 Task: Add Organic Large Hass Avocado to the cart.
Action: Mouse moved to (338, 150)
Screenshot: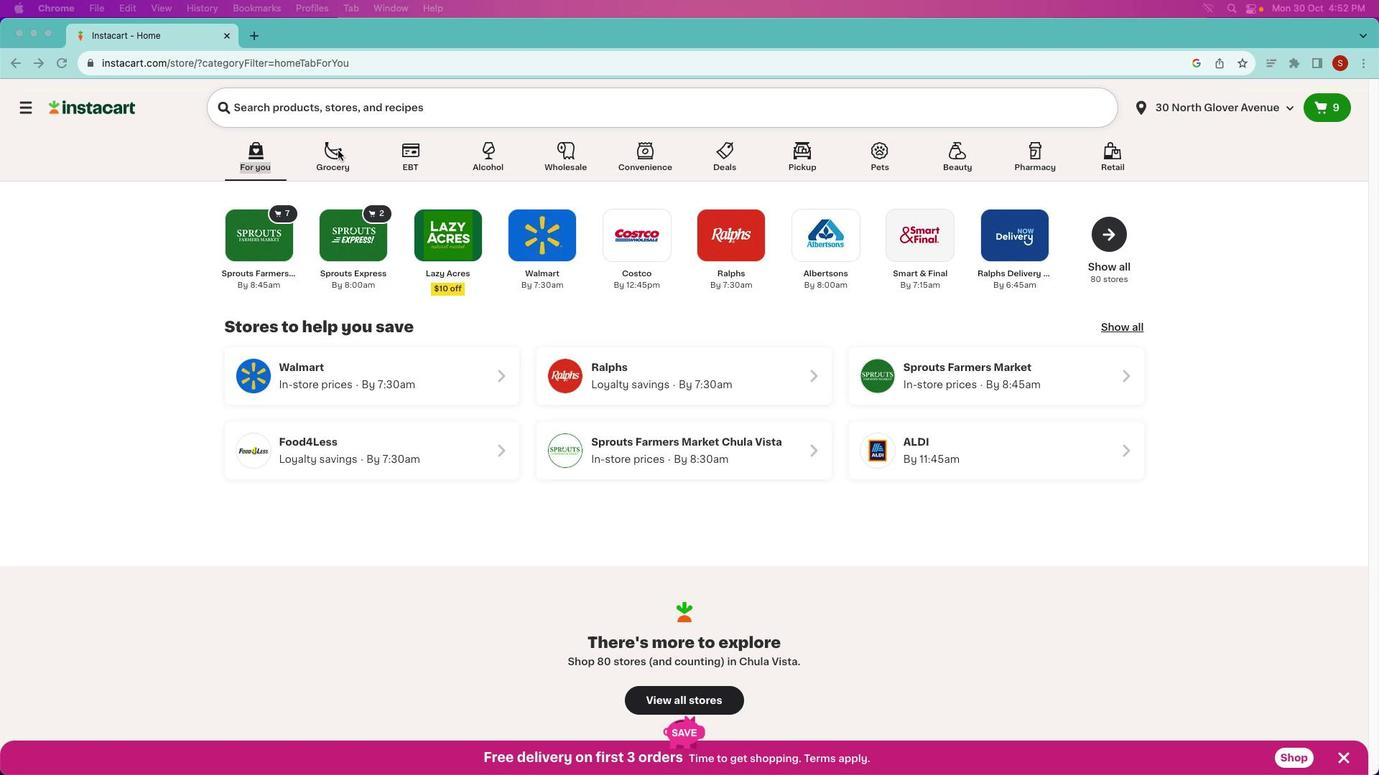 
Action: Mouse pressed left at (338, 150)
Screenshot: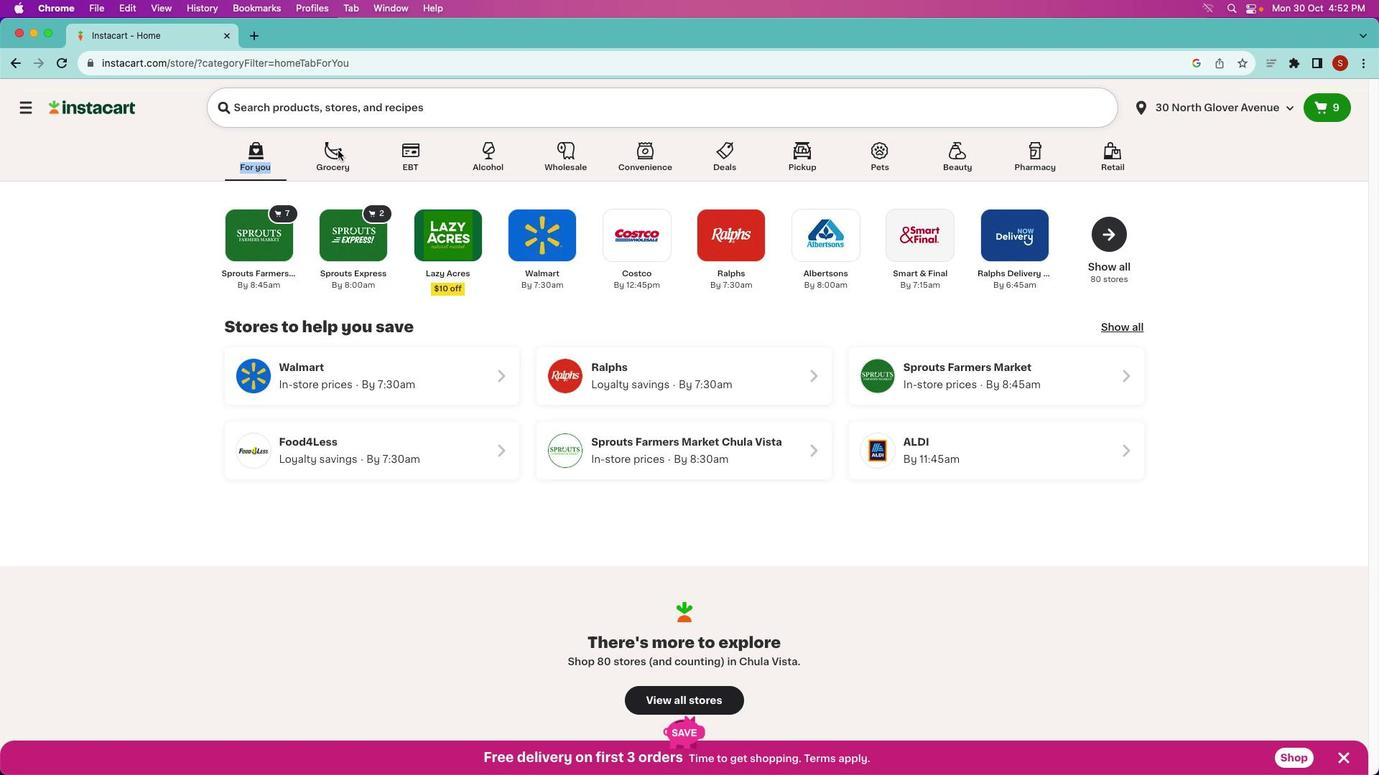 
Action: Mouse pressed left at (338, 150)
Screenshot: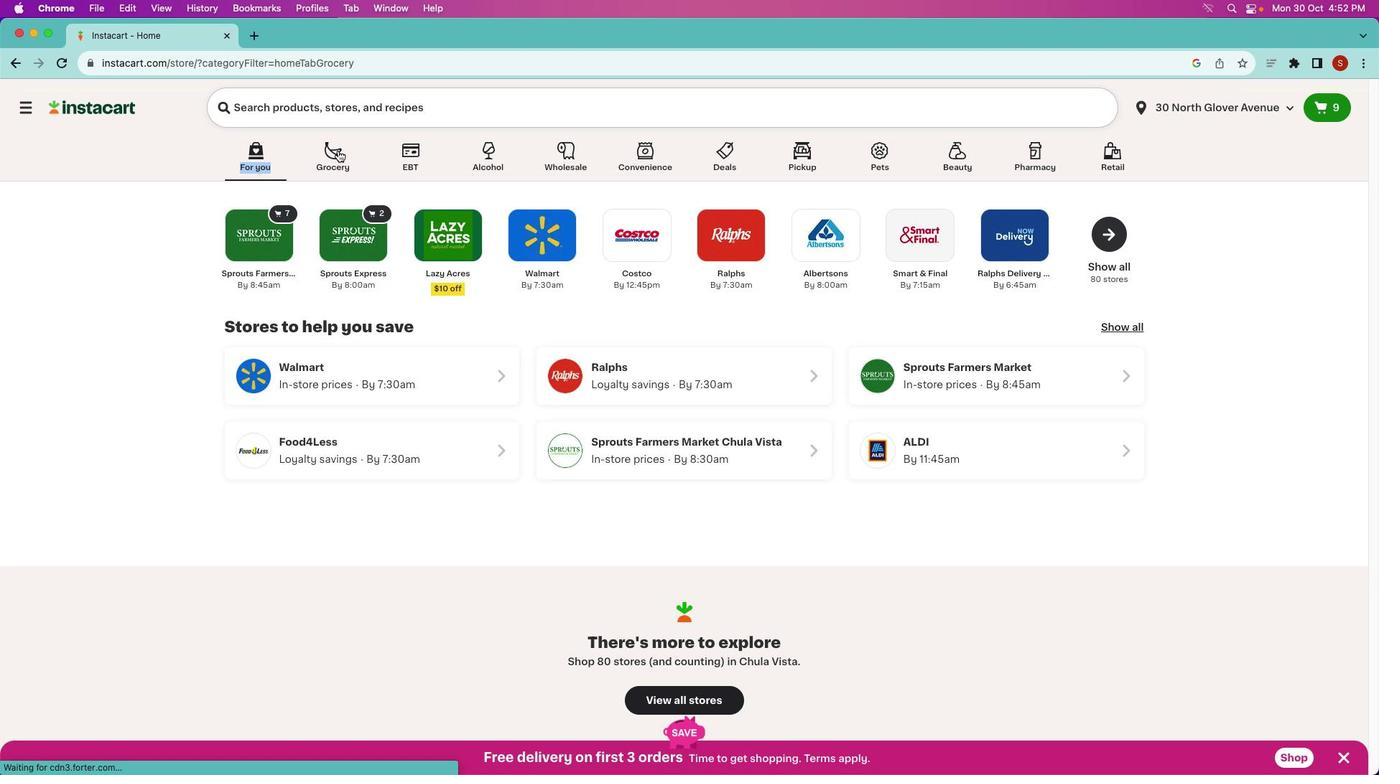 
Action: Mouse moved to (438, 109)
Screenshot: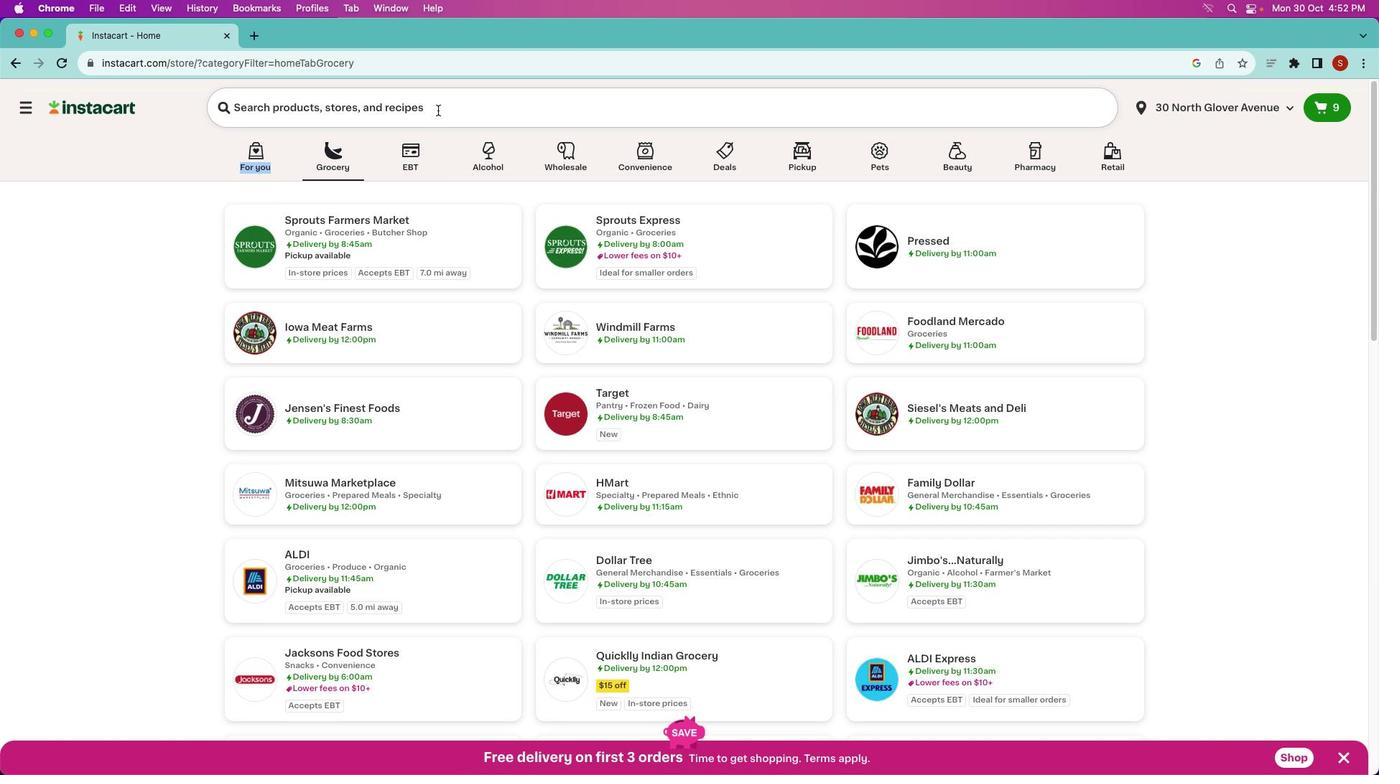 
Action: Mouse pressed left at (438, 109)
Screenshot: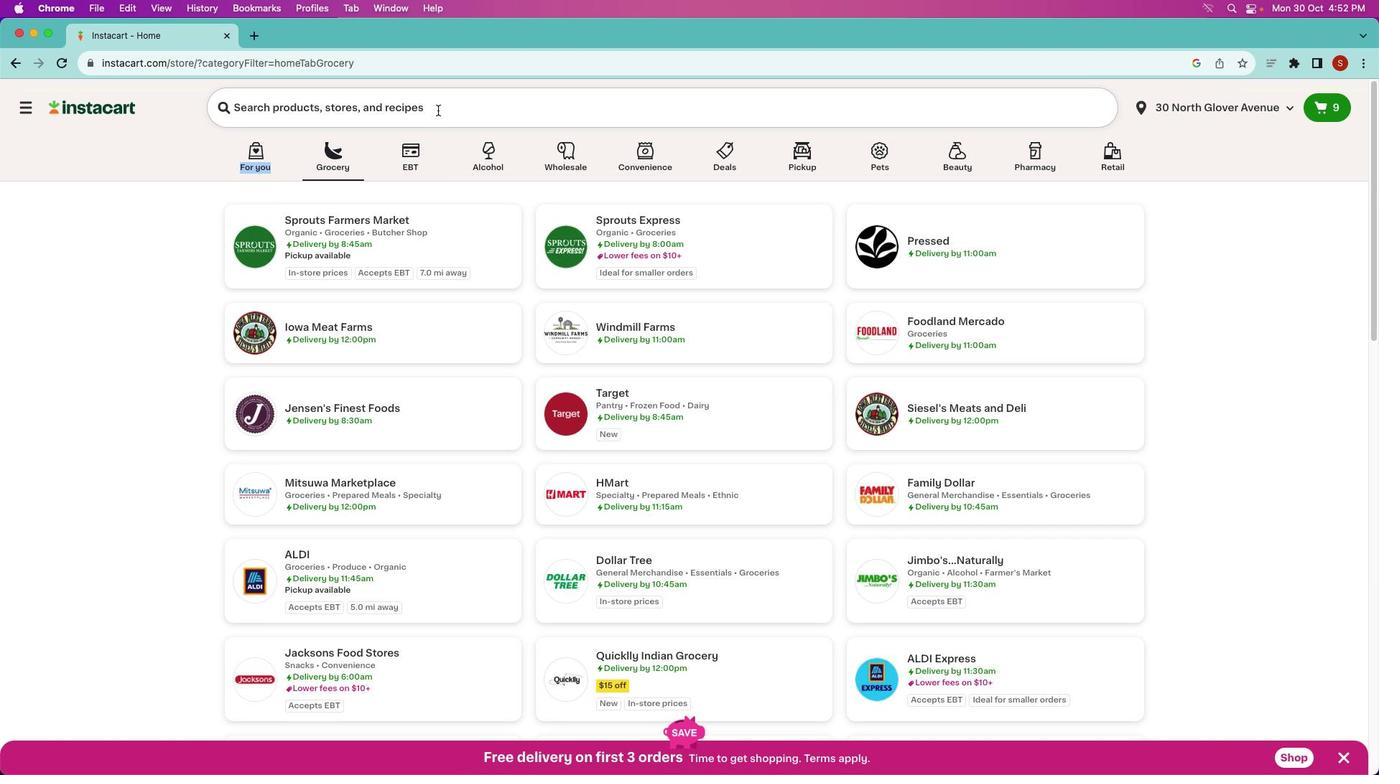 
Action: Mouse pressed left at (438, 109)
Screenshot: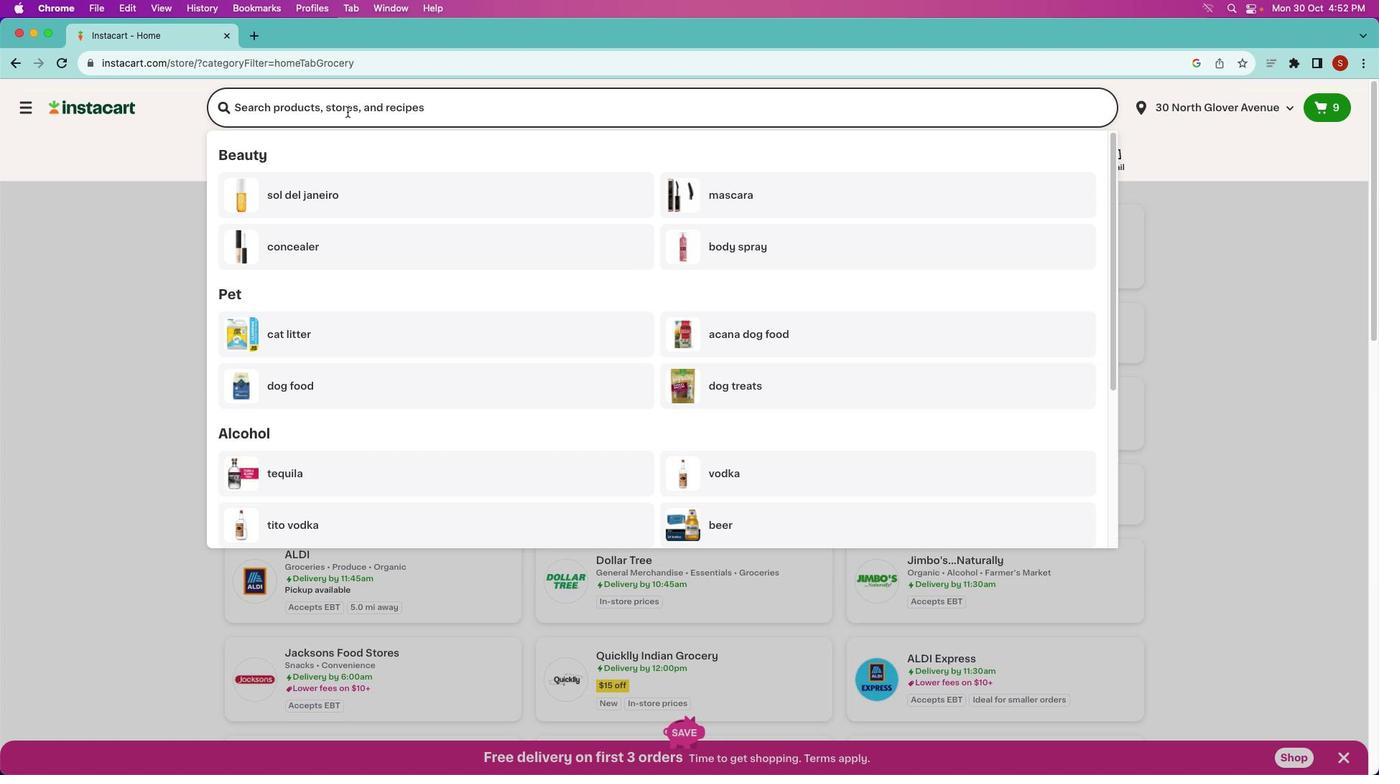 
Action: Mouse moved to (127, 229)
Screenshot: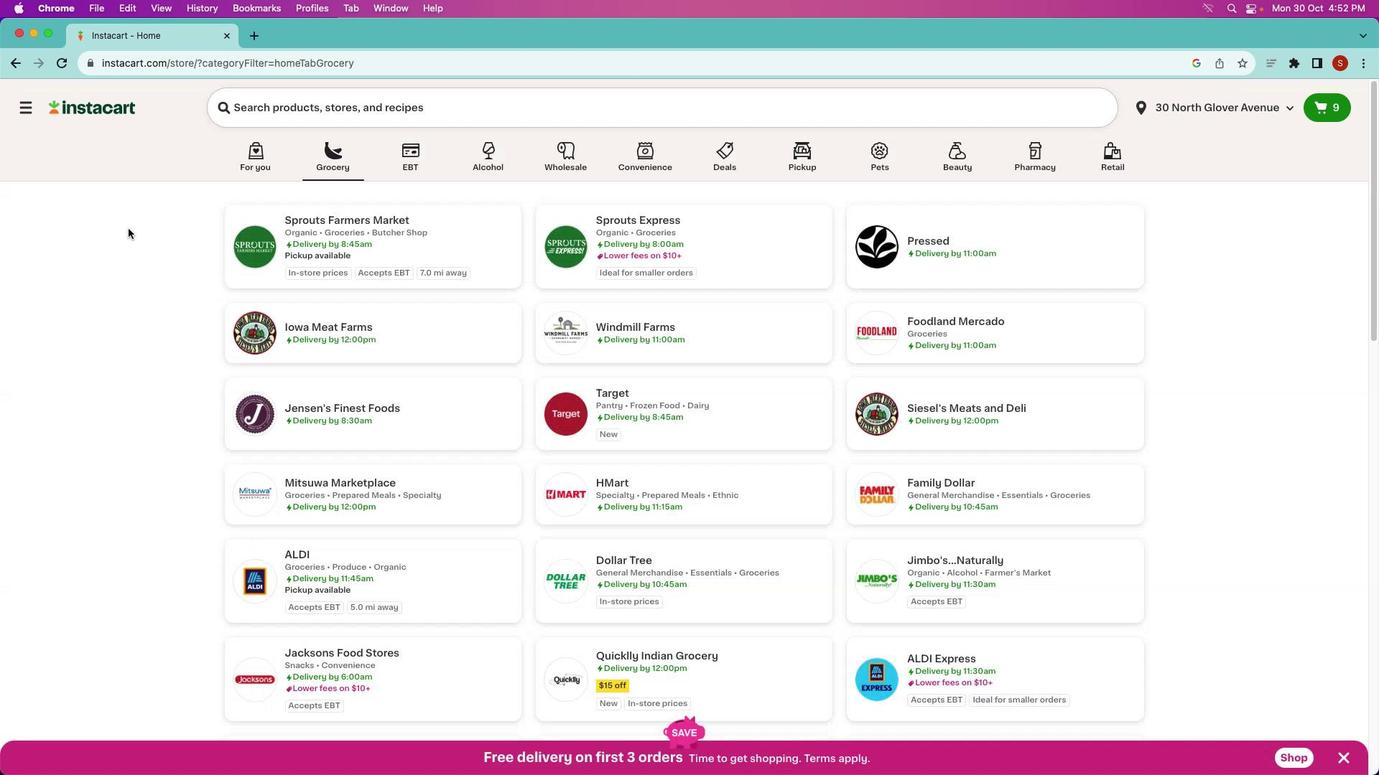 
Action: Mouse pressed left at (127, 229)
Screenshot: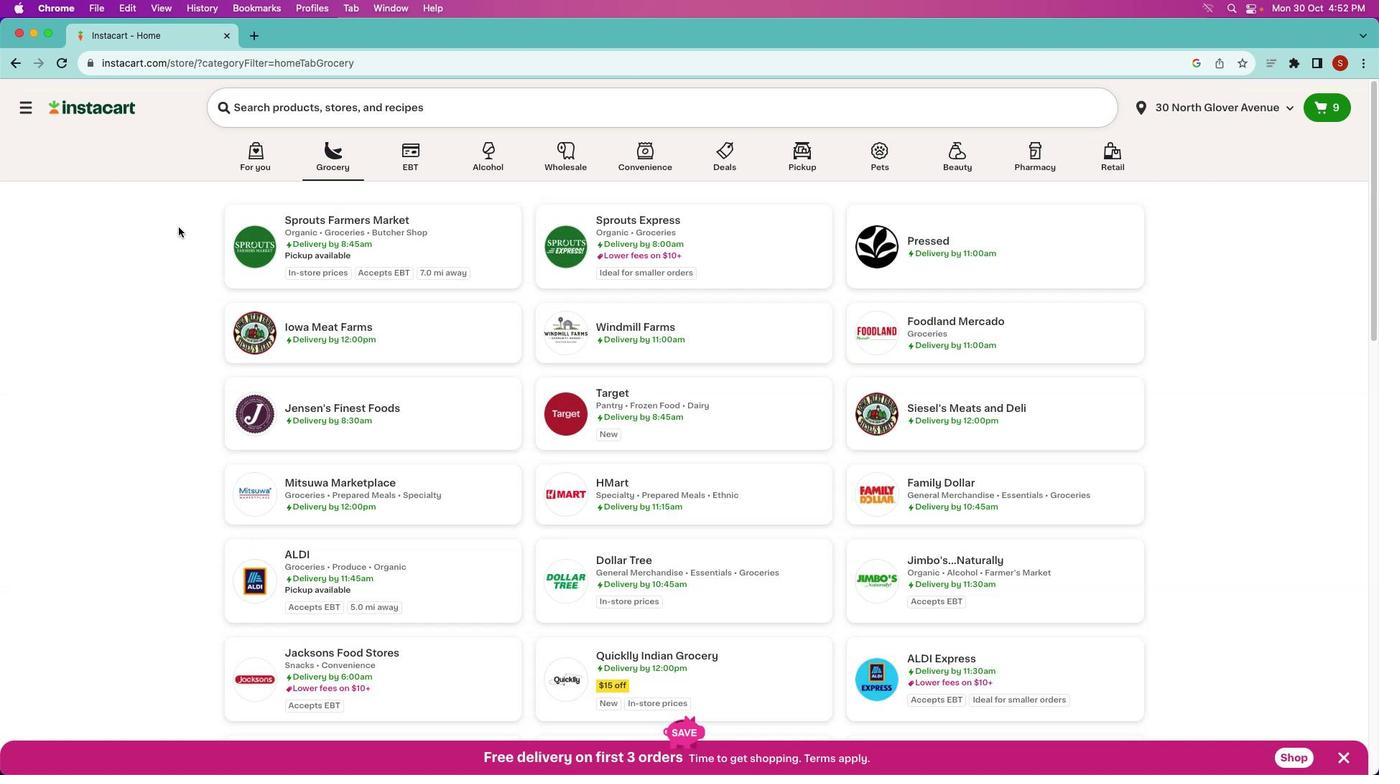 
Action: Mouse moved to (326, 226)
Screenshot: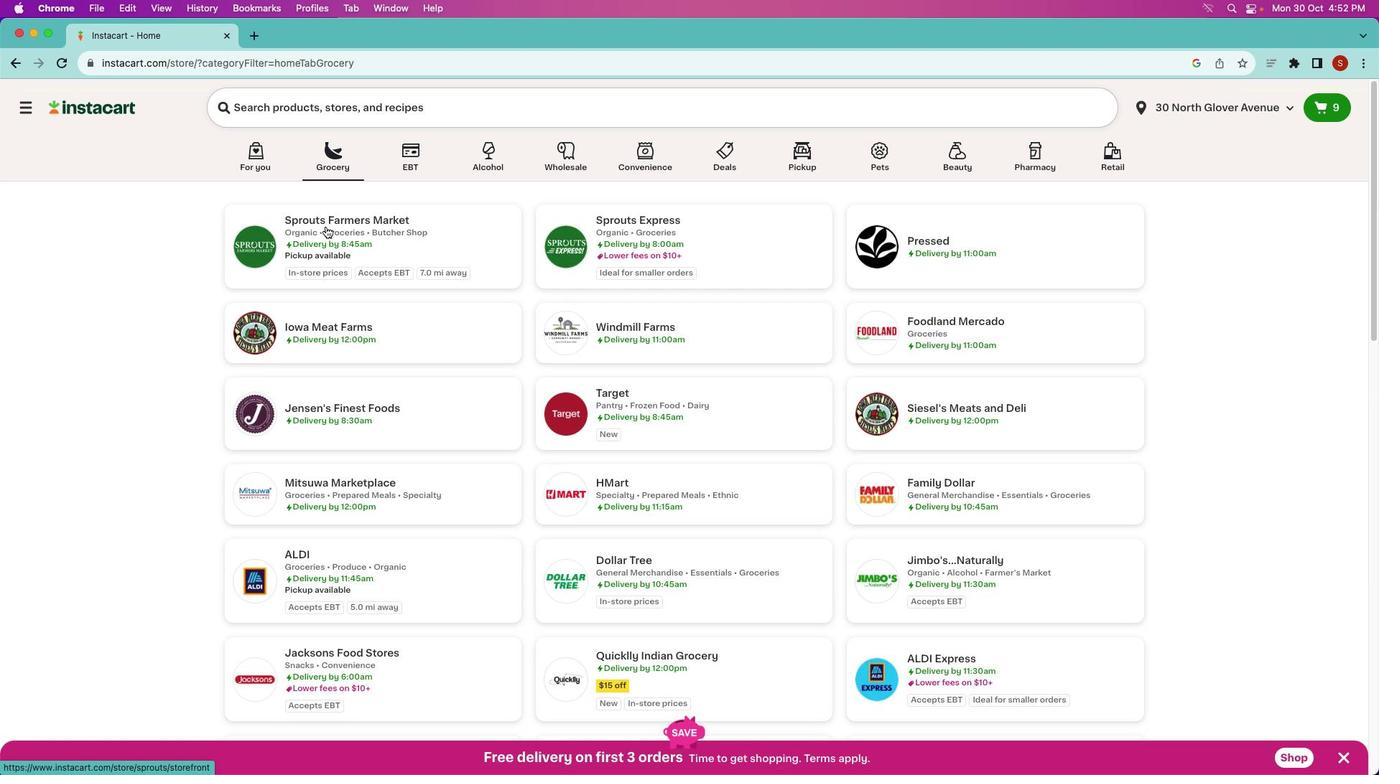 
Action: Mouse pressed left at (326, 226)
Screenshot: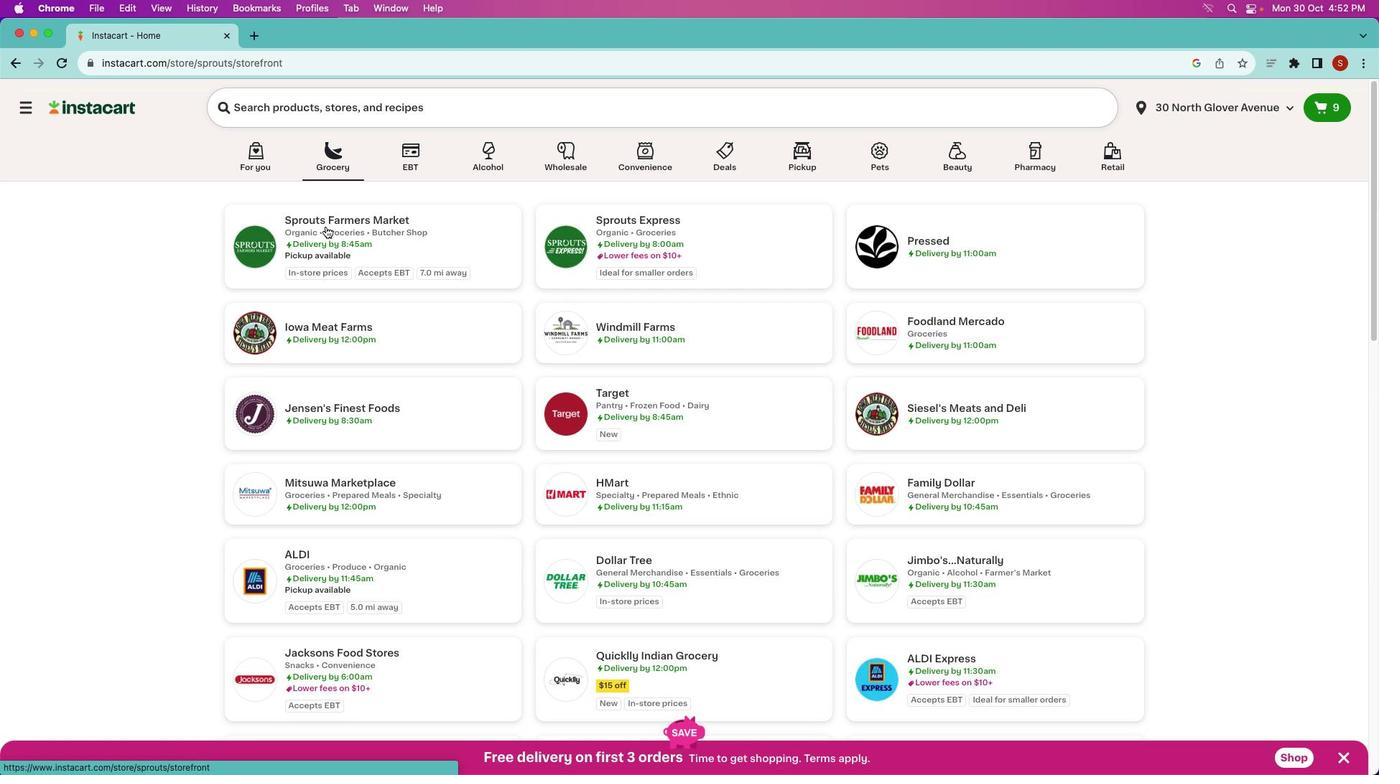 
Action: Mouse moved to (349, 150)
Screenshot: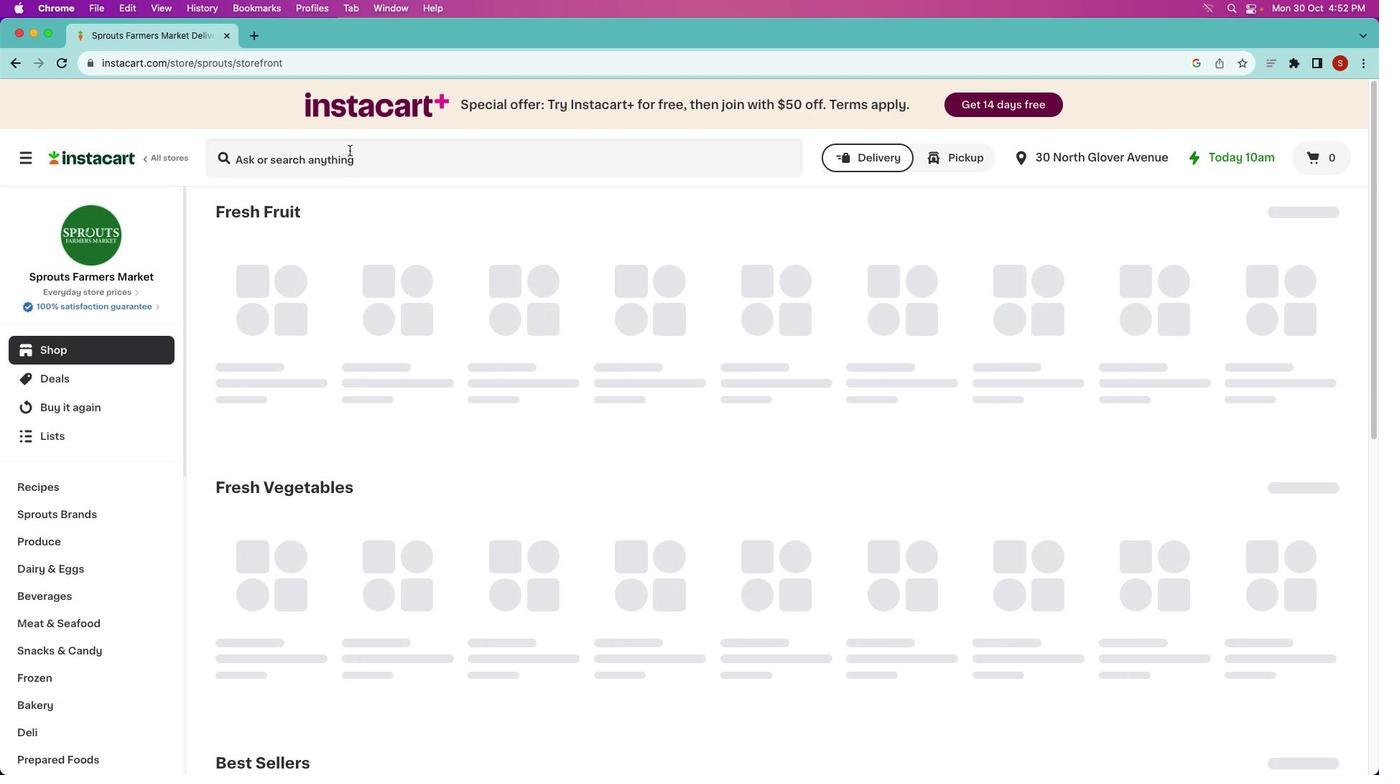 
Action: Mouse pressed left at (349, 150)
Screenshot: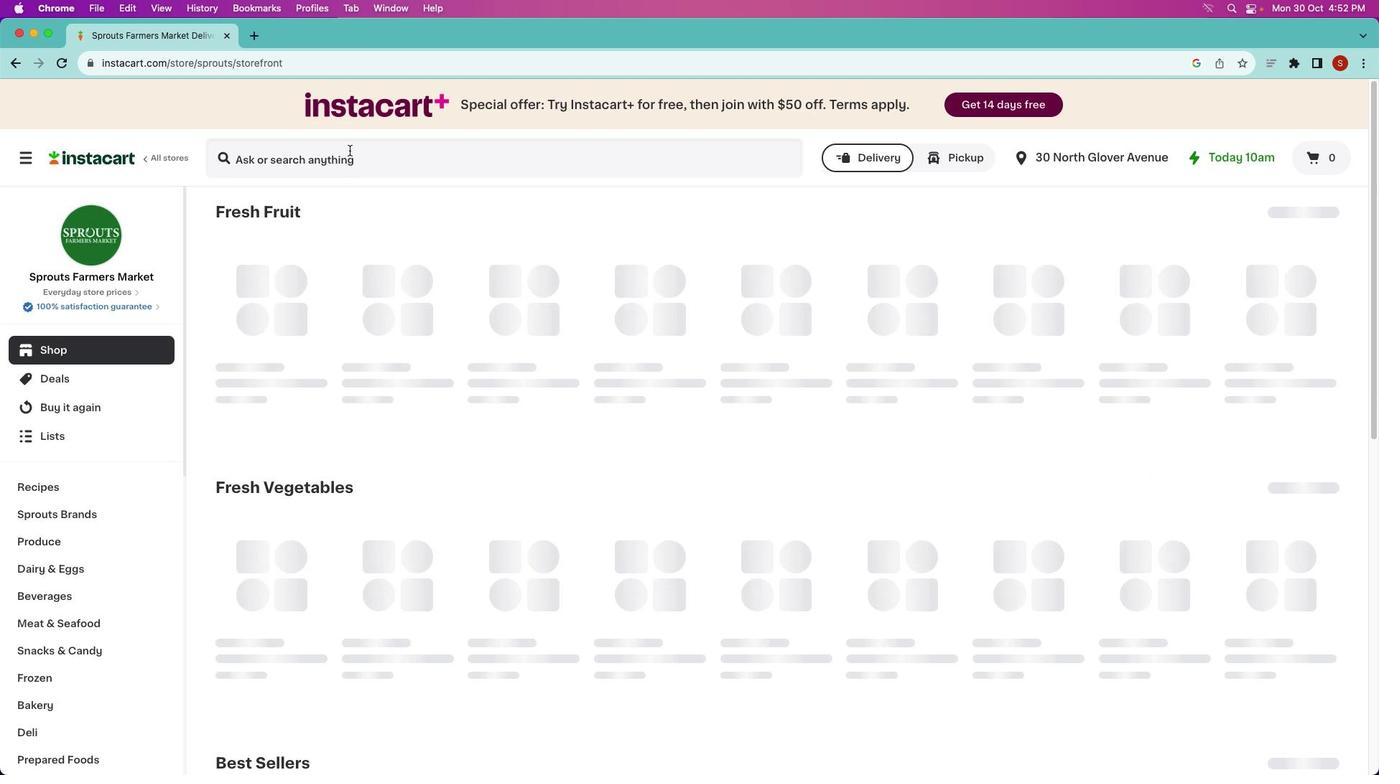 
Action: Key pressed Key.shift'O''R''G''A''N''I''C'Key.space'L''A''R''G''E'Key.space'H''A''S''S'Key.space'A''V''O''C''A''D''O'Key.enter
Screenshot: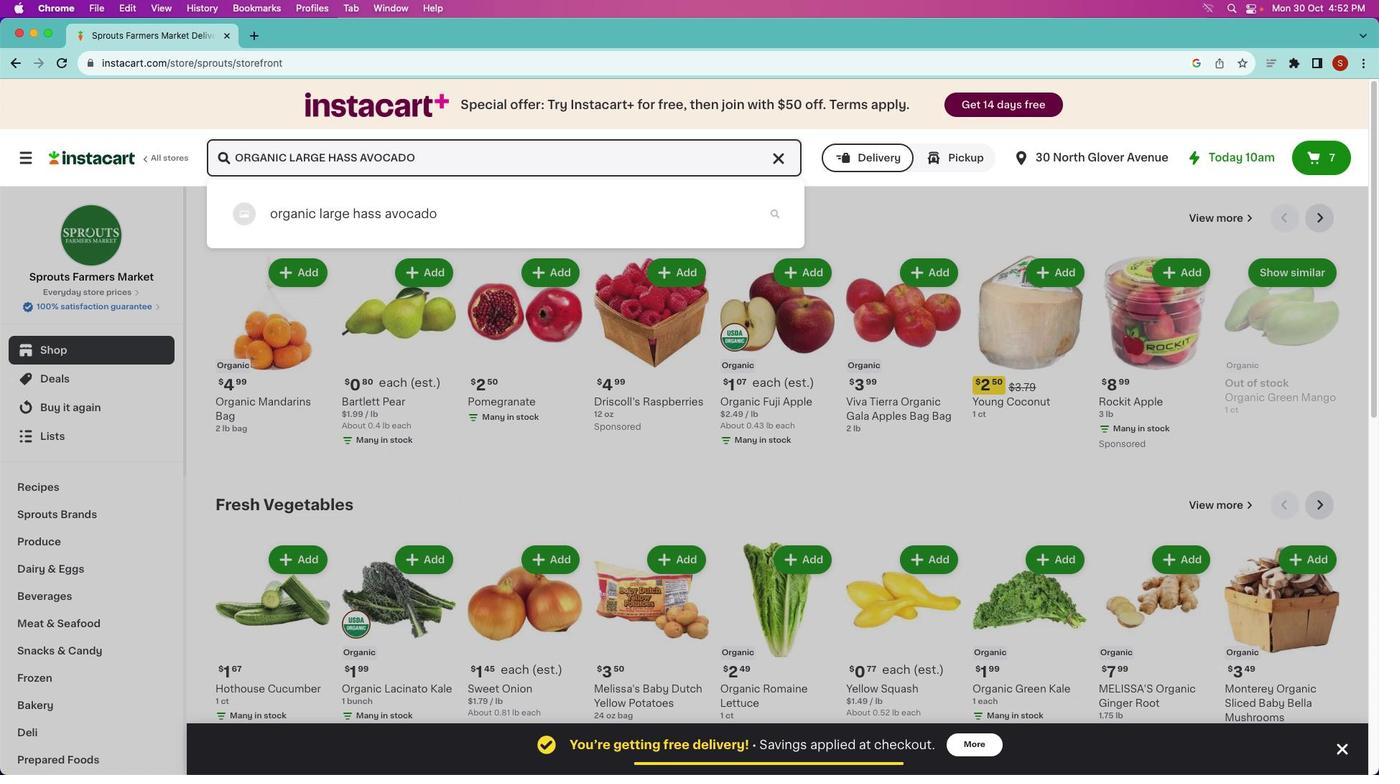 
Action: Mouse moved to (379, 293)
Screenshot: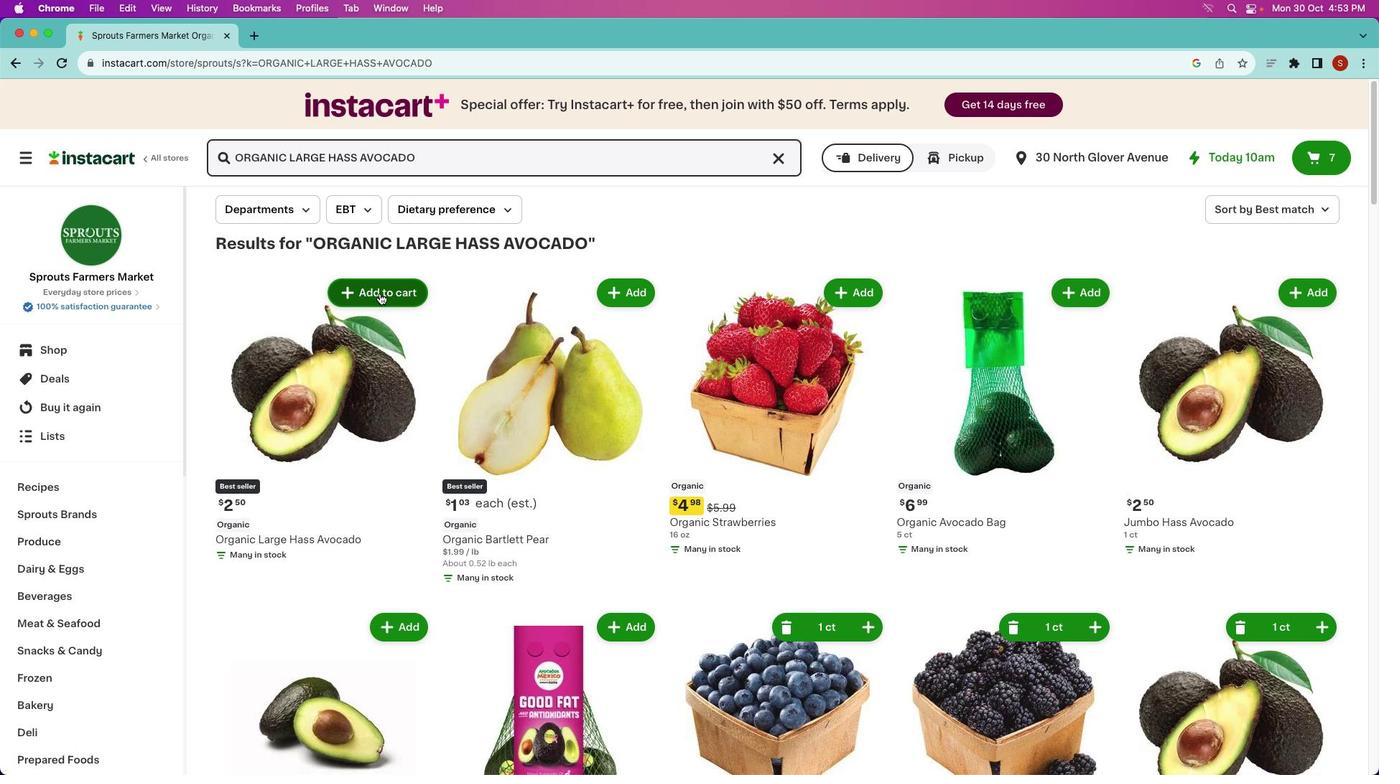 
Action: Mouse pressed left at (379, 293)
Screenshot: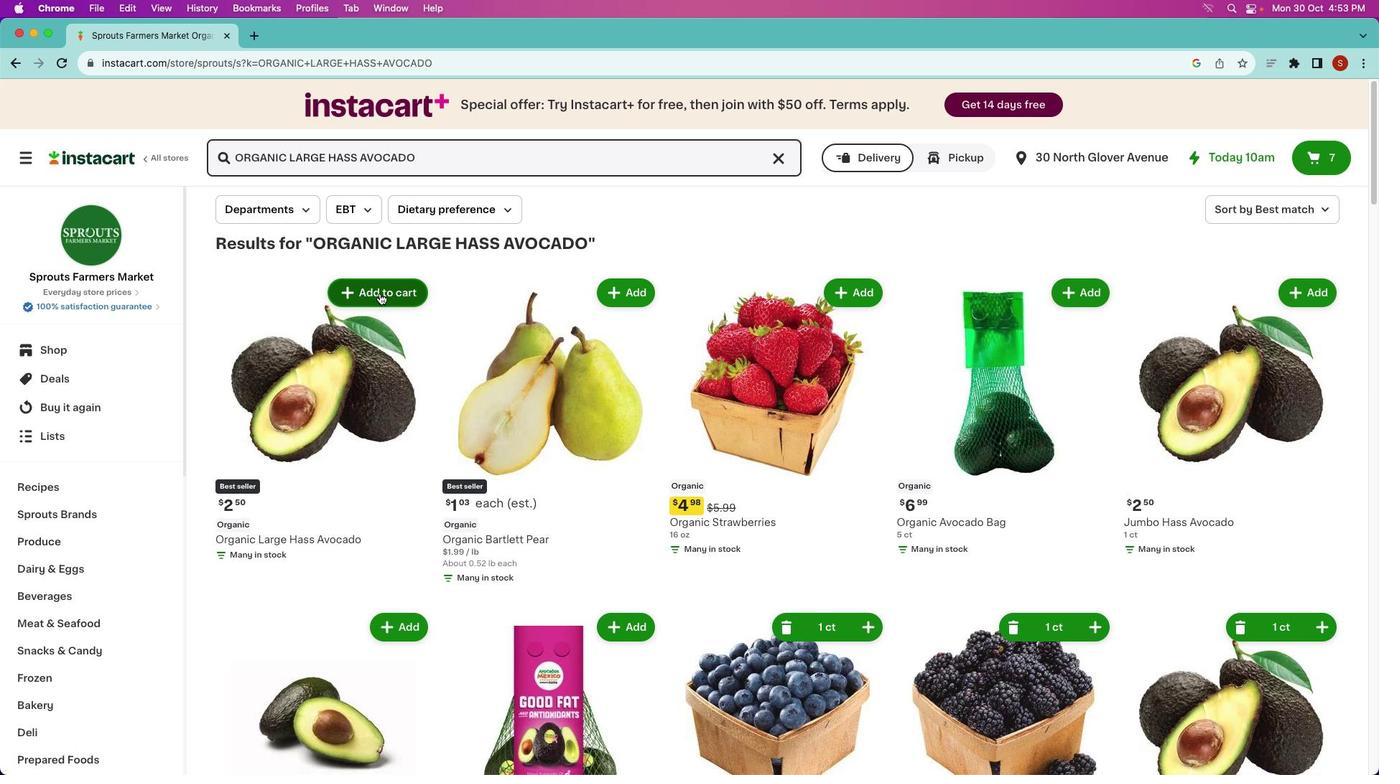 
Action: Mouse moved to (428, 374)
Screenshot: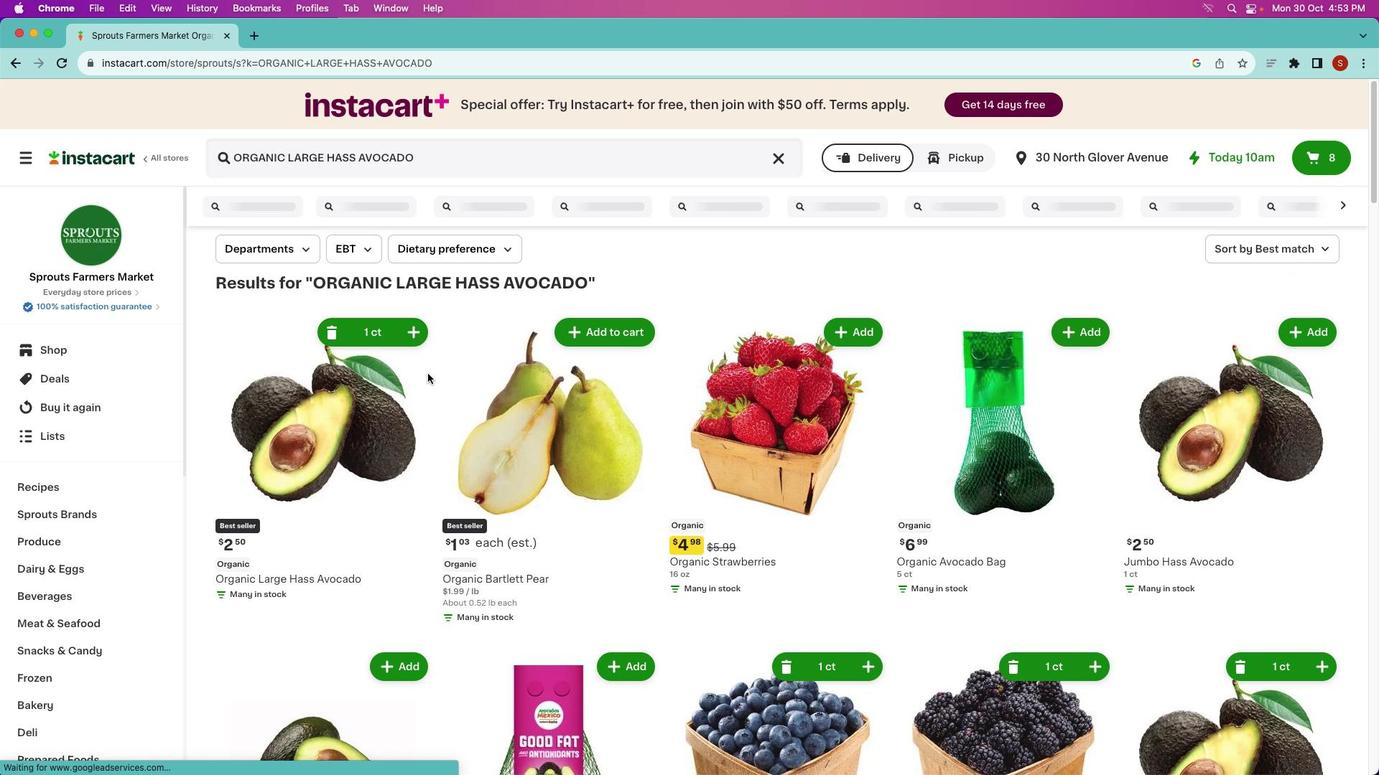 
